 Task: Manage the activity-related settings
Action: Mouse moved to (167, 191)
Screenshot: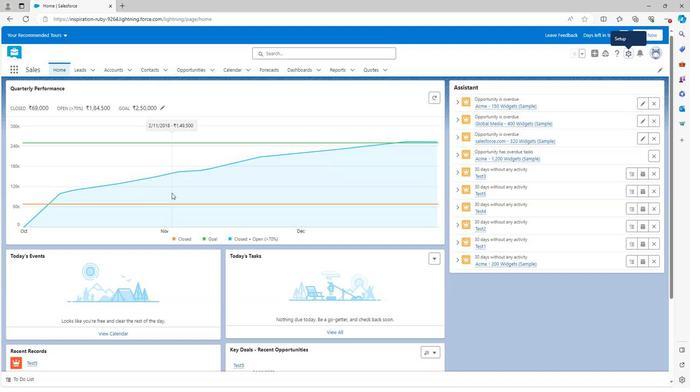 
Action: Mouse scrolled (167, 191) with delta (0, 0)
Screenshot: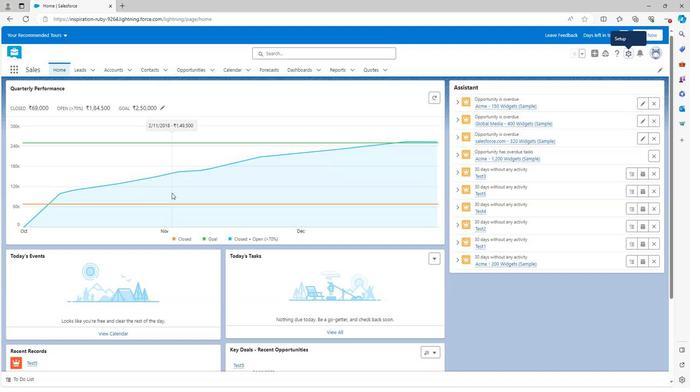 
Action: Mouse scrolled (167, 191) with delta (0, 0)
Screenshot: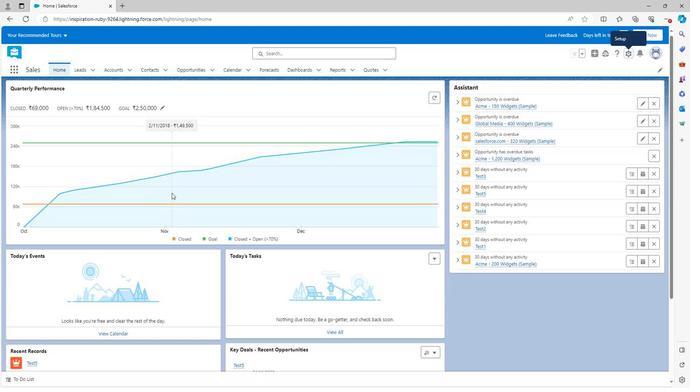 
Action: Mouse moved to (167, 192)
Screenshot: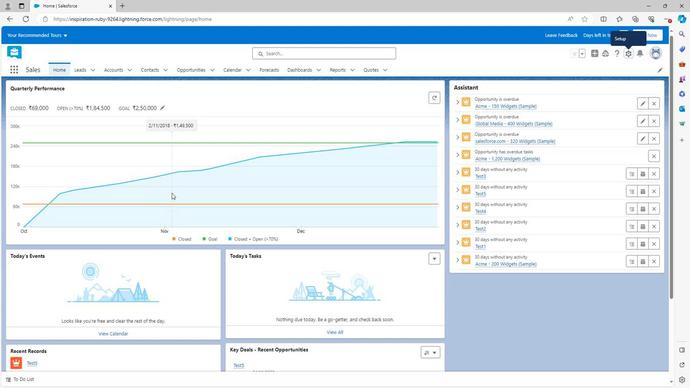 
Action: Mouse scrolled (167, 191) with delta (0, 0)
Screenshot: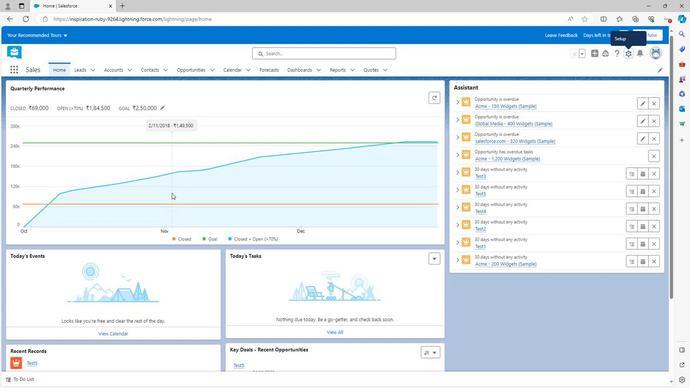 
Action: Mouse scrolled (167, 191) with delta (0, 0)
Screenshot: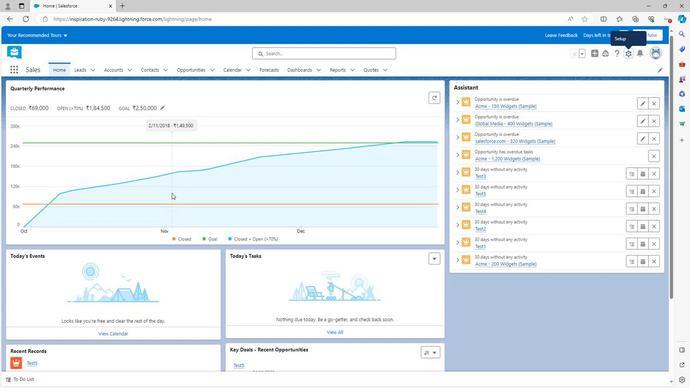 
Action: Mouse scrolled (167, 191) with delta (0, 0)
Screenshot: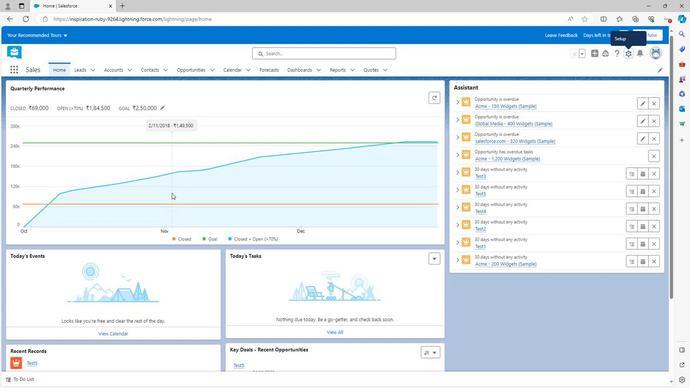 
Action: Mouse scrolled (167, 193) with delta (0, 0)
Screenshot: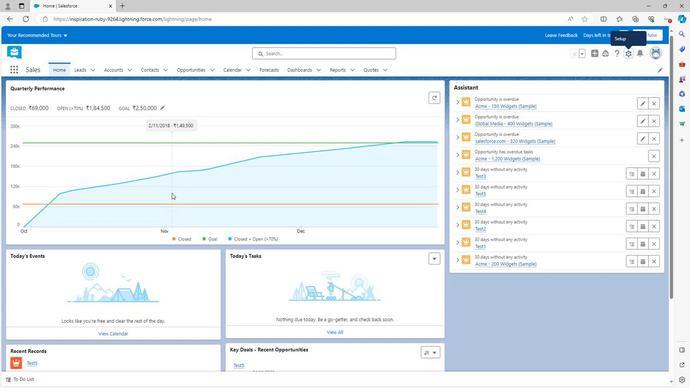 
Action: Mouse scrolled (167, 193) with delta (0, 0)
Screenshot: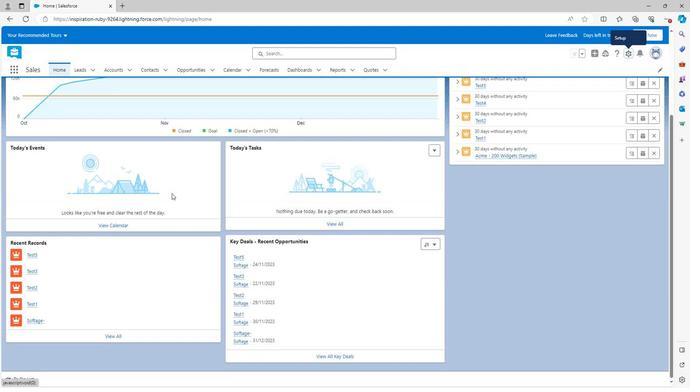 
Action: Mouse scrolled (167, 193) with delta (0, 0)
Screenshot: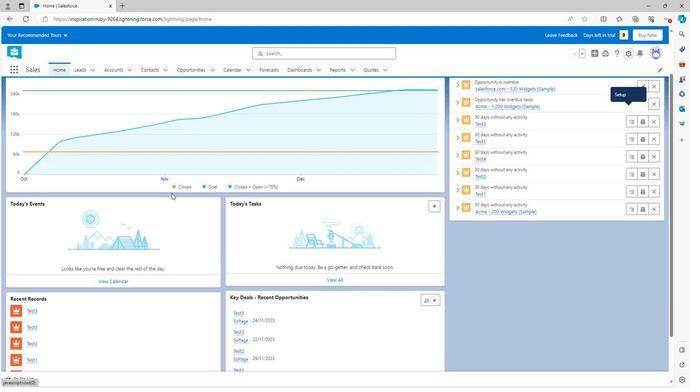 
Action: Mouse scrolled (167, 193) with delta (0, 0)
Screenshot: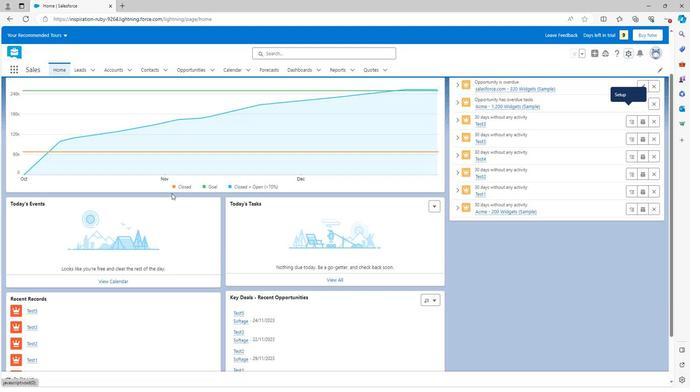 
Action: Mouse scrolled (167, 193) with delta (0, 0)
Screenshot: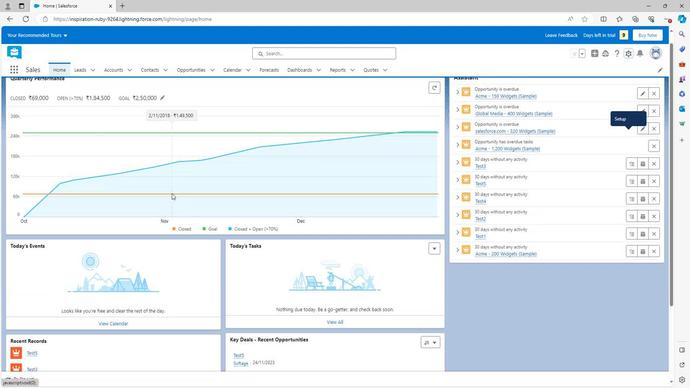 
Action: Mouse moved to (612, 62)
Screenshot: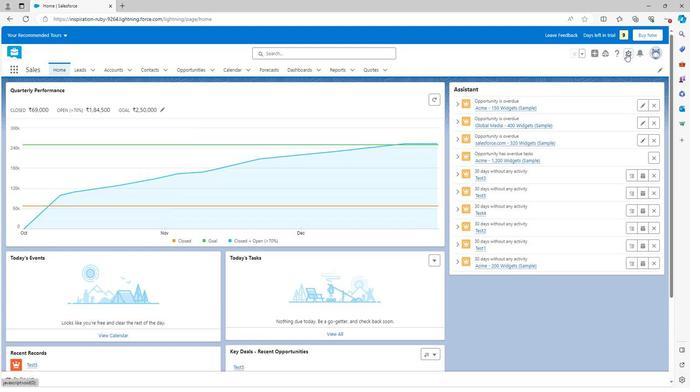 
Action: Mouse pressed left at (612, 62)
Screenshot: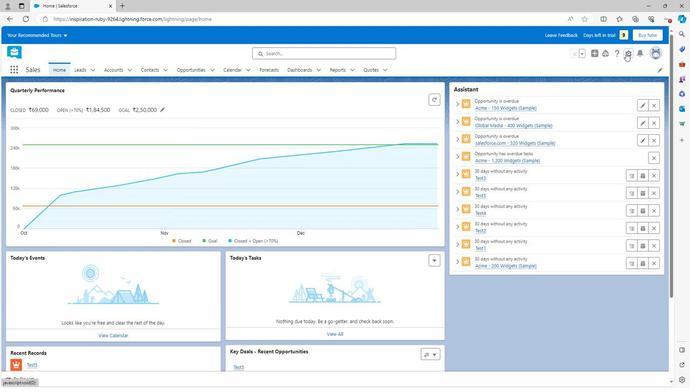 
Action: Mouse moved to (581, 84)
Screenshot: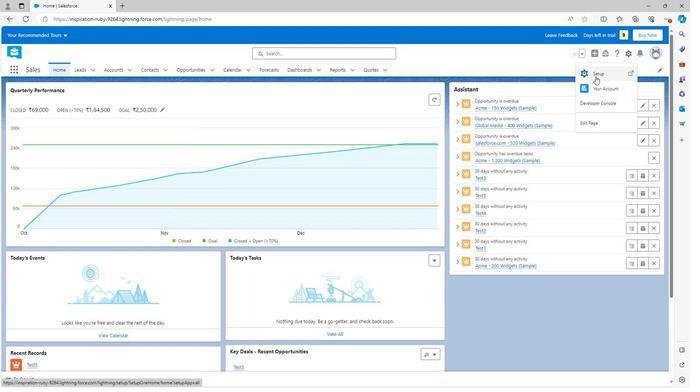 
Action: Mouse pressed left at (581, 84)
Screenshot: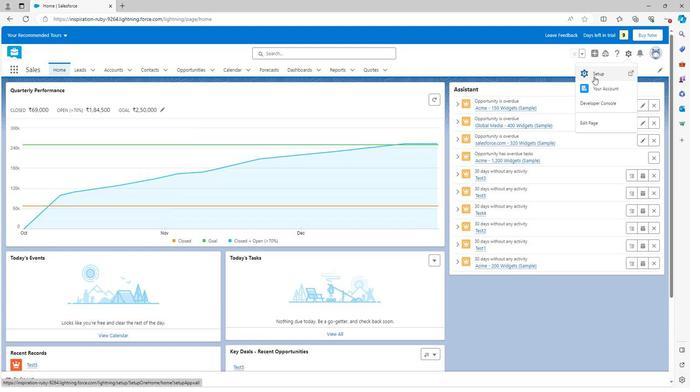 
Action: Mouse moved to (33, 270)
Screenshot: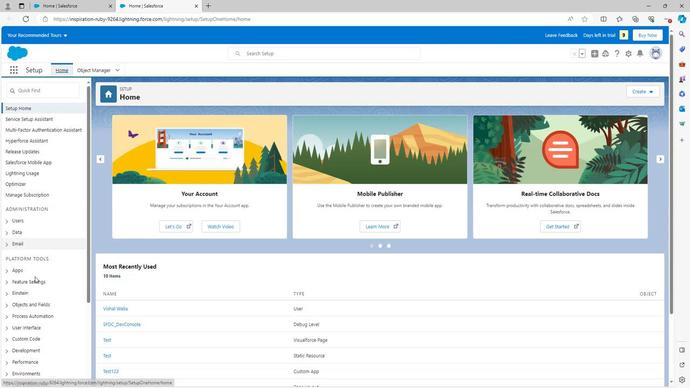 
Action: Mouse scrolled (33, 270) with delta (0, 0)
Screenshot: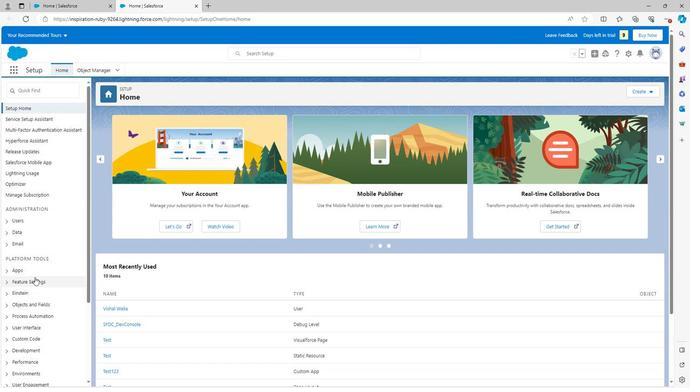 
Action: Mouse scrolled (33, 270) with delta (0, 0)
Screenshot: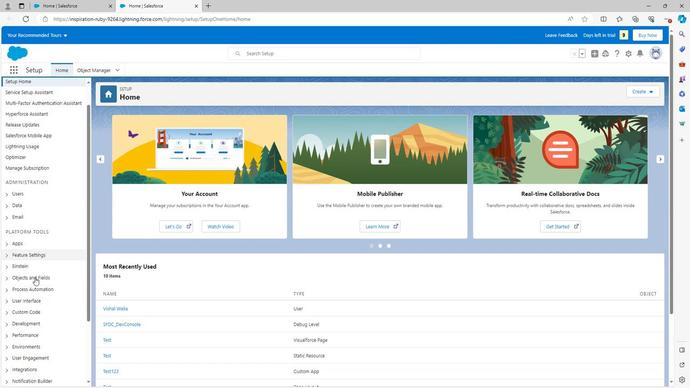 
Action: Mouse scrolled (33, 270) with delta (0, 0)
Screenshot: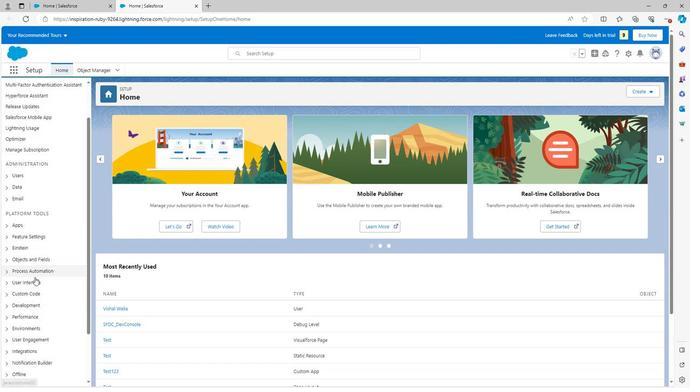 
Action: Mouse scrolled (33, 270) with delta (0, 0)
Screenshot: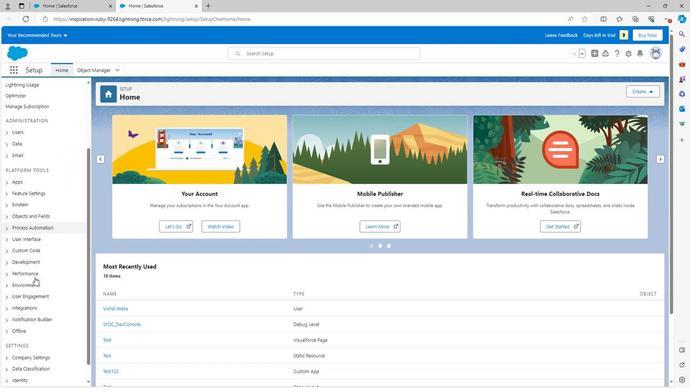 
Action: Mouse moved to (5, 291)
Screenshot: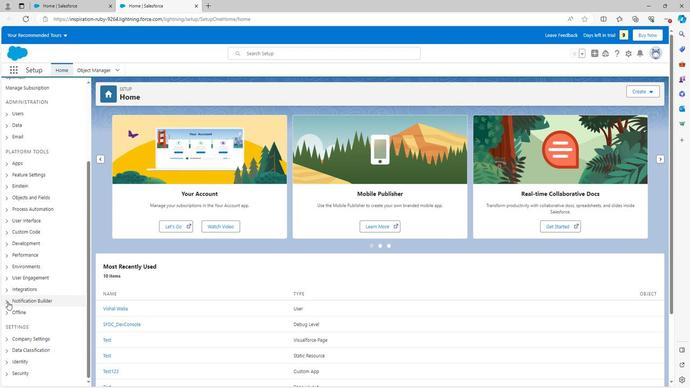 
Action: Mouse pressed left at (5, 291)
Screenshot: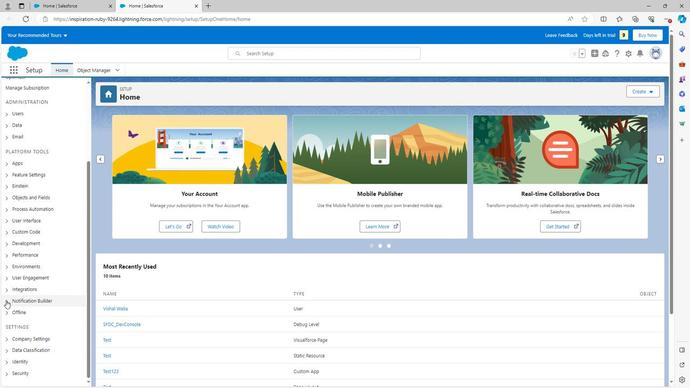 
Action: Mouse moved to (26, 311)
Screenshot: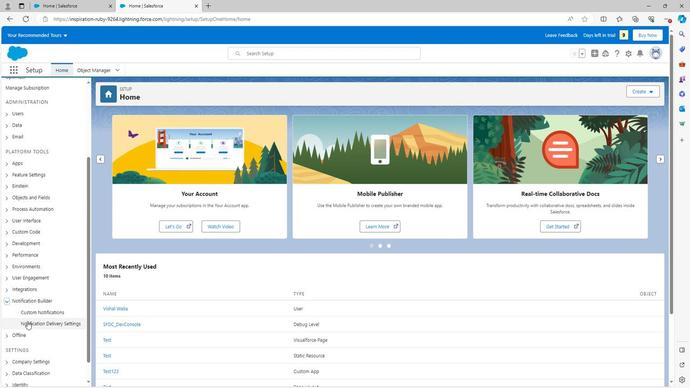 
Action: Mouse pressed left at (26, 311)
Screenshot: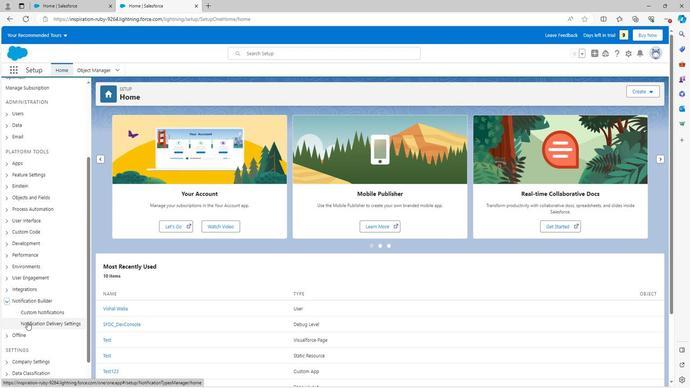
Action: Mouse moved to (167, 180)
Screenshot: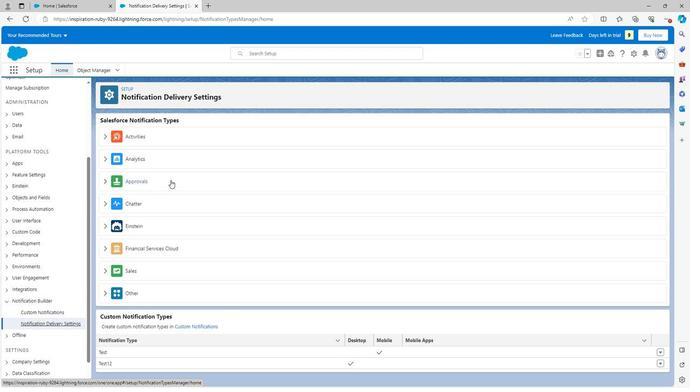 
Action: Mouse scrolled (167, 180) with delta (0, 0)
Screenshot: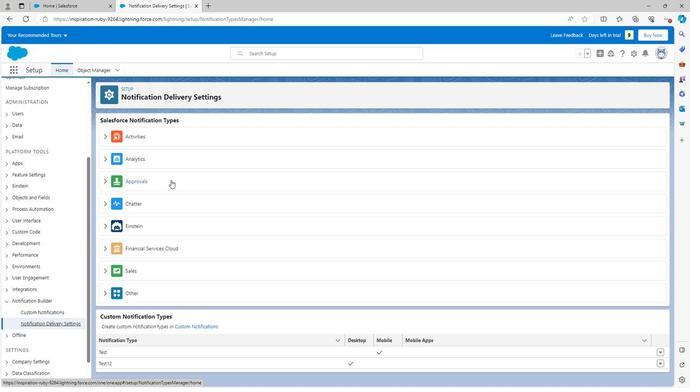 
Action: Mouse moved to (167, 180)
Screenshot: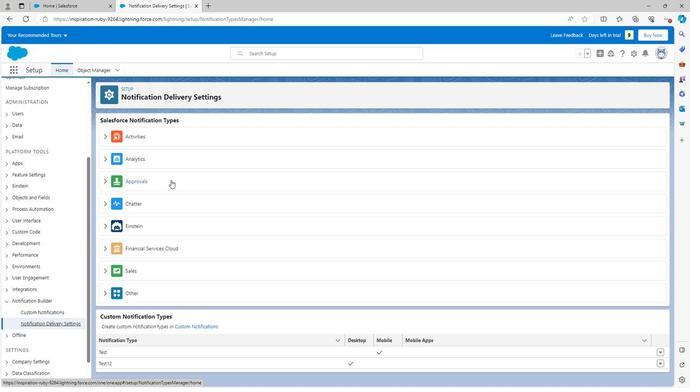 
Action: Mouse scrolled (167, 180) with delta (0, 0)
Screenshot: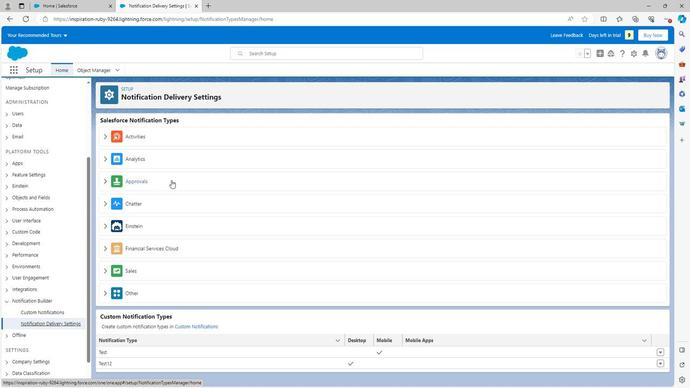 
Action: Mouse scrolled (167, 180) with delta (0, 0)
Screenshot: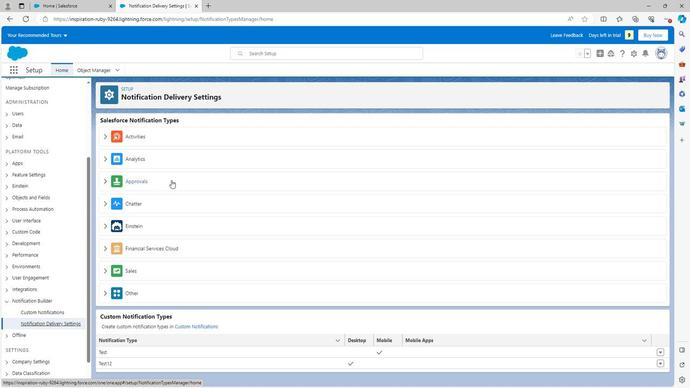 
Action: Mouse moved to (167, 180)
Screenshot: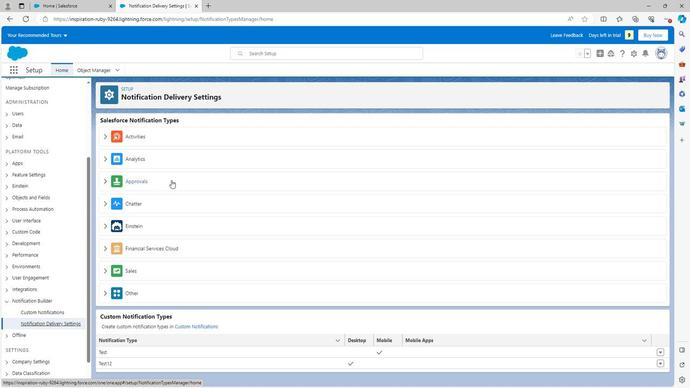 
Action: Mouse scrolled (167, 180) with delta (0, 0)
Screenshot: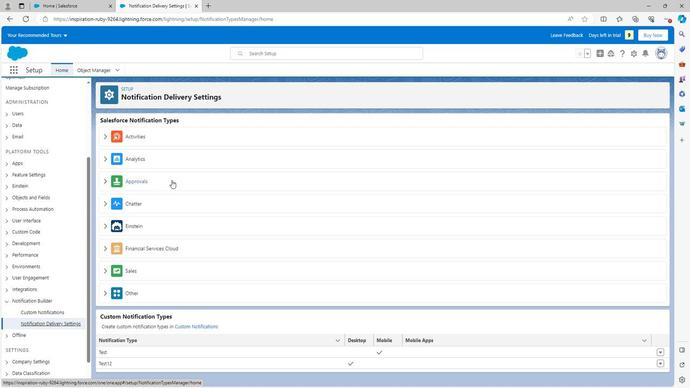 
Action: Mouse scrolled (167, 180) with delta (0, 0)
Screenshot: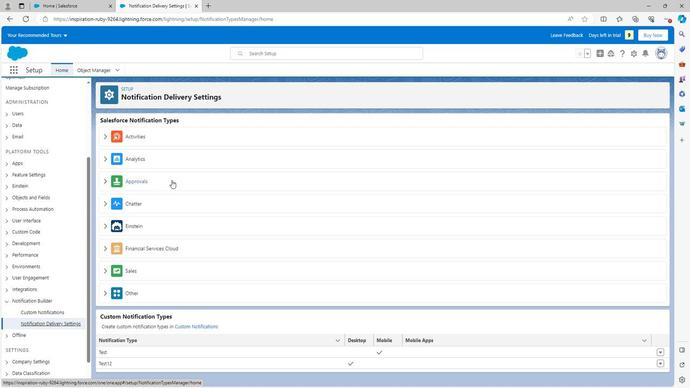 
Action: Mouse scrolled (167, 180) with delta (0, 0)
Screenshot: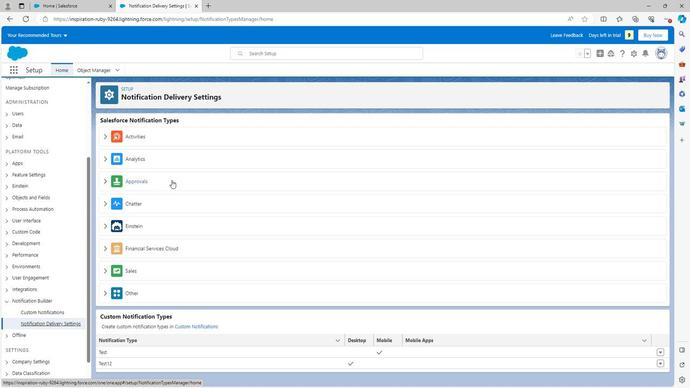 
Action: Mouse moved to (103, 242)
Screenshot: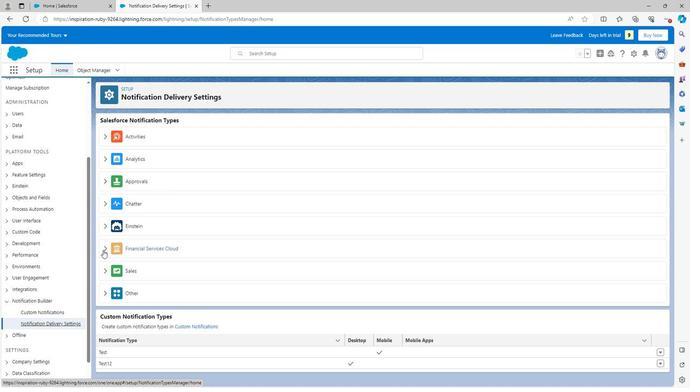 
Action: Mouse pressed left at (103, 242)
Screenshot: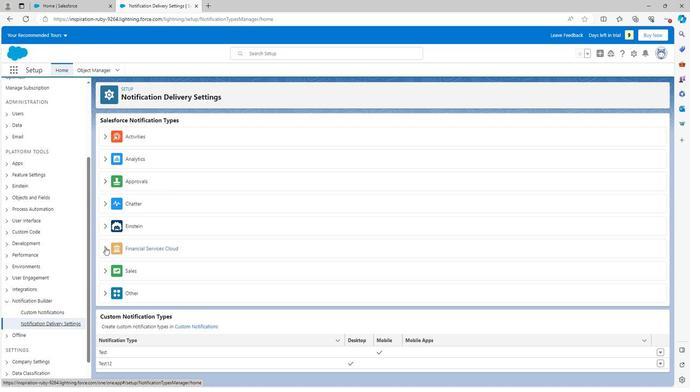 
Action: Mouse moved to (103, 242)
Screenshot: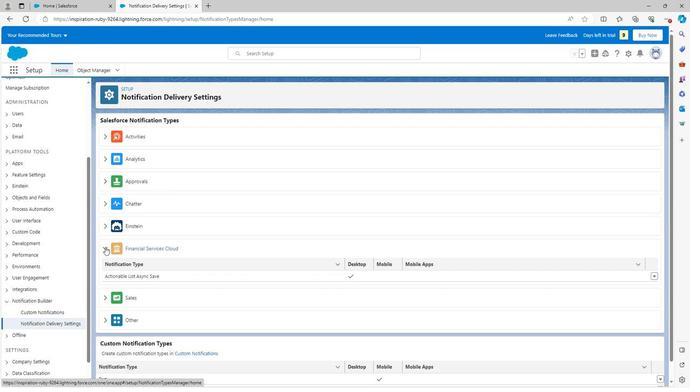 
Action: Mouse pressed left at (103, 242)
Screenshot: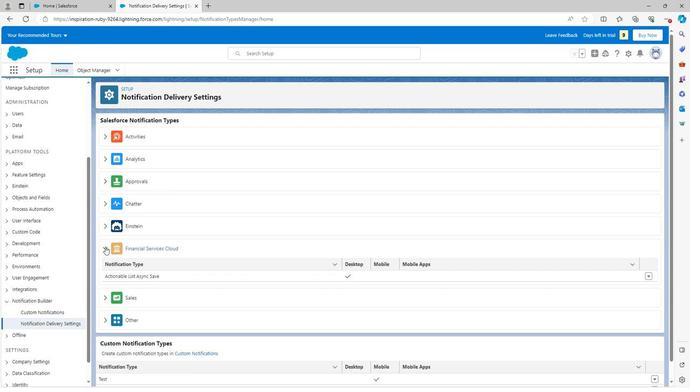 
Action: Mouse moved to (100, 222)
Screenshot: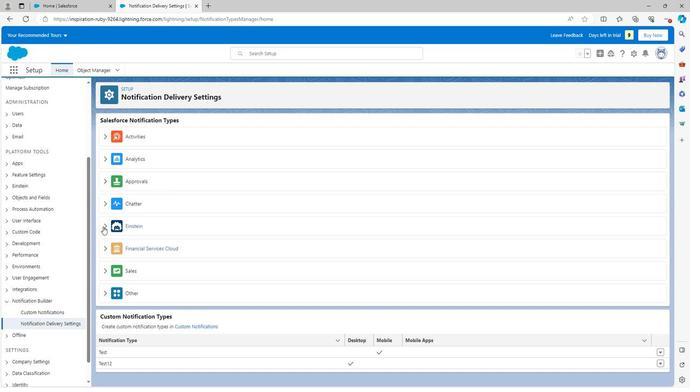
Action: Mouse pressed left at (100, 222)
Screenshot: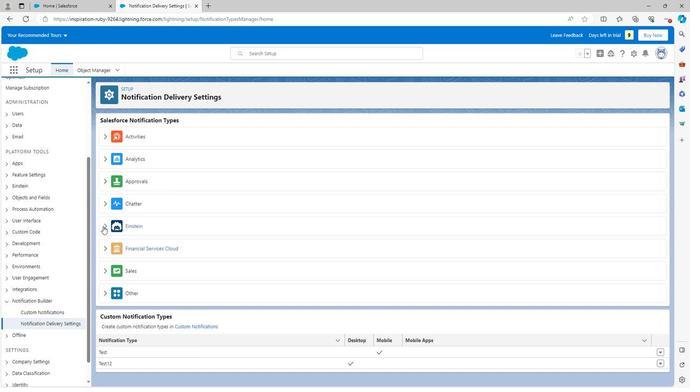 
Action: Mouse moved to (211, 243)
Screenshot: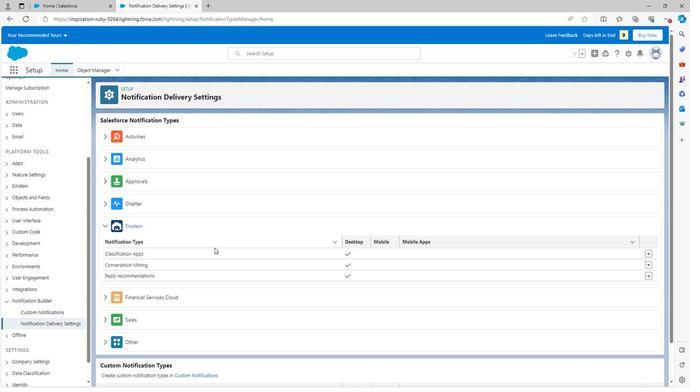 
Action: Mouse scrolled (211, 243) with delta (0, 0)
Screenshot: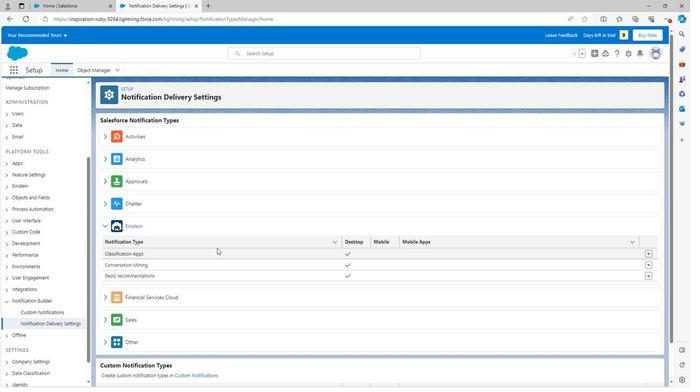 
Action: Mouse scrolled (211, 243) with delta (0, 0)
Screenshot: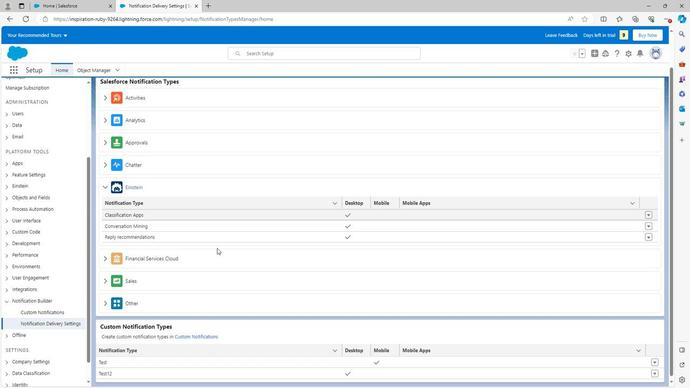 
Action: Mouse scrolled (211, 243) with delta (0, 0)
Screenshot: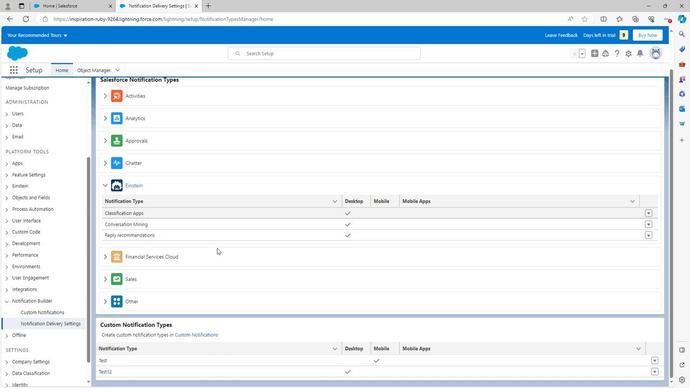 
Action: Mouse scrolled (211, 243) with delta (0, 0)
Screenshot: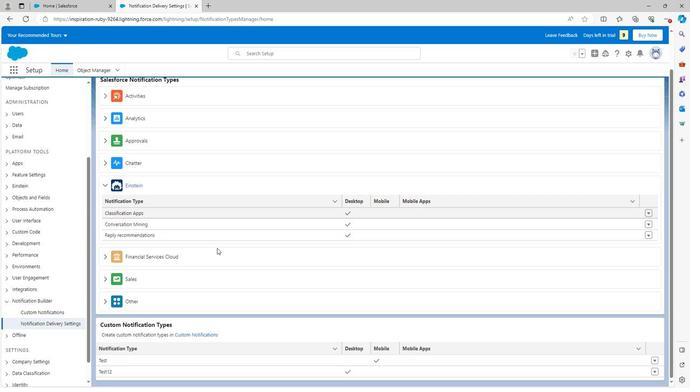 
Action: Mouse scrolled (211, 243) with delta (0, 0)
Screenshot: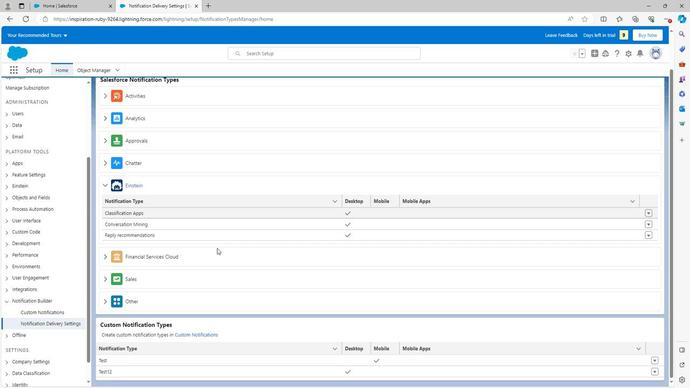 
Action: Mouse scrolled (211, 243) with delta (0, 0)
Screenshot: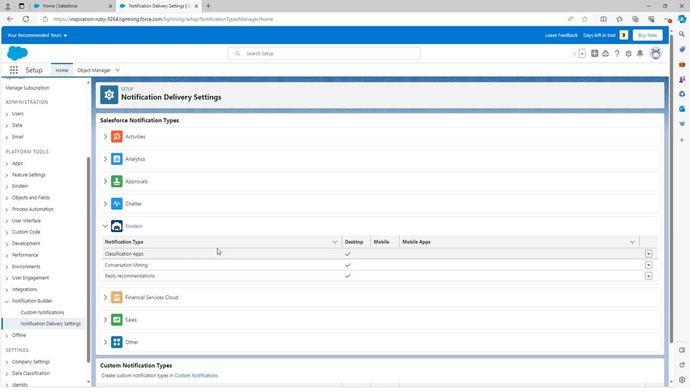 
Action: Mouse scrolled (211, 243) with delta (0, 0)
Screenshot: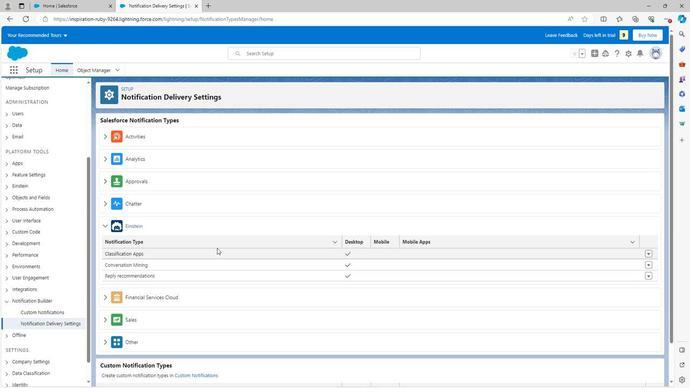 
Action: Mouse scrolled (211, 243) with delta (0, 0)
Screenshot: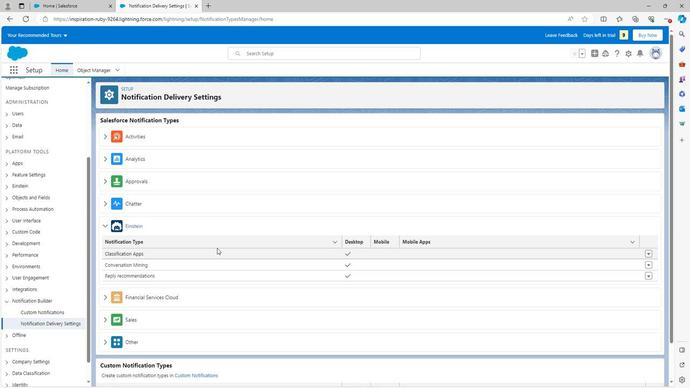 
Action: Mouse moved to (101, 220)
Screenshot: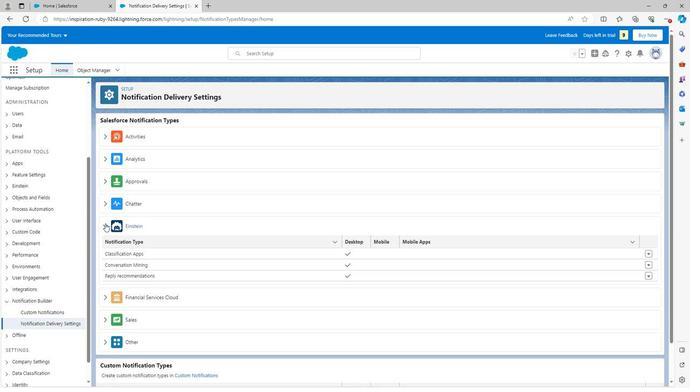 
Action: Mouse pressed left at (101, 220)
Screenshot: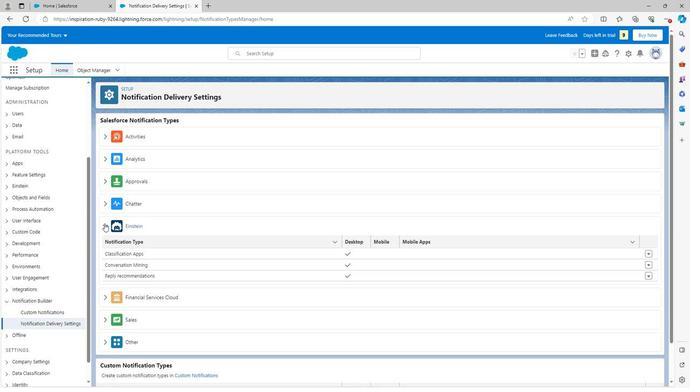 
Action: Mouse moved to (102, 202)
Screenshot: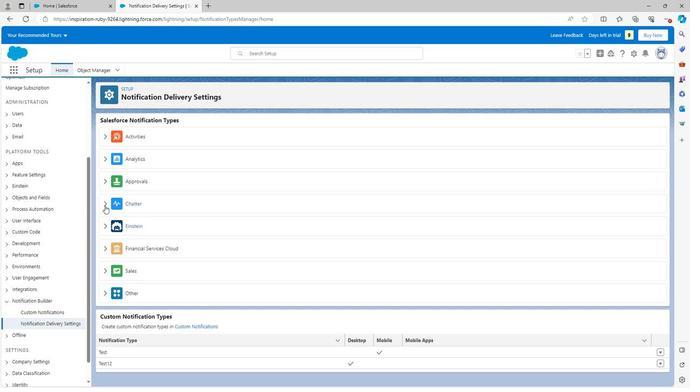 
Action: Mouse pressed left at (102, 202)
Screenshot: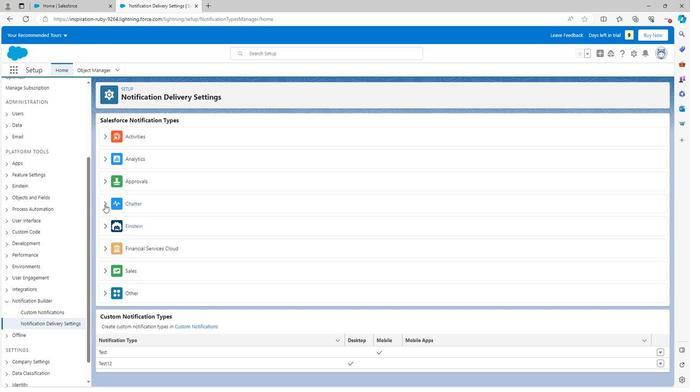 
Action: Mouse moved to (101, 180)
Screenshot: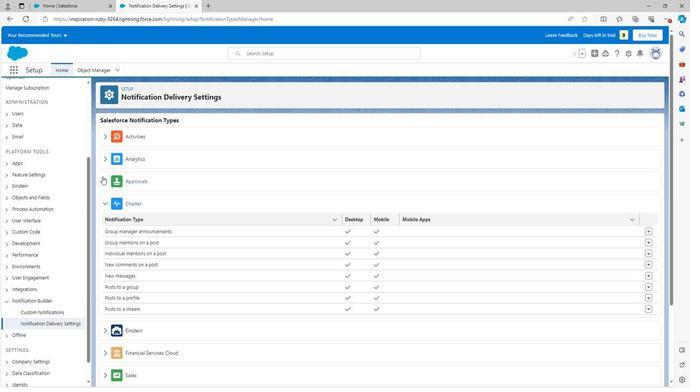 
Action: Mouse pressed left at (101, 180)
Screenshot: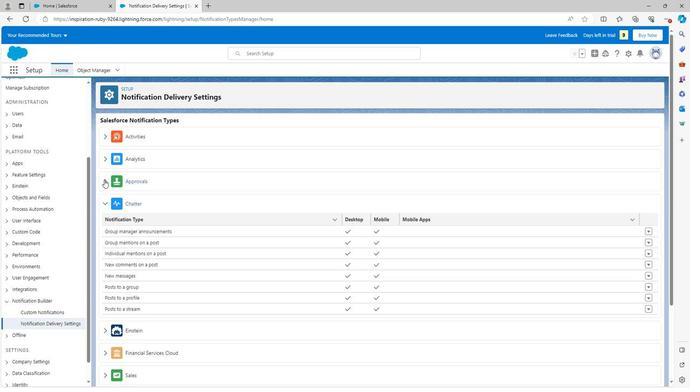 
Action: Mouse moved to (132, 235)
Screenshot: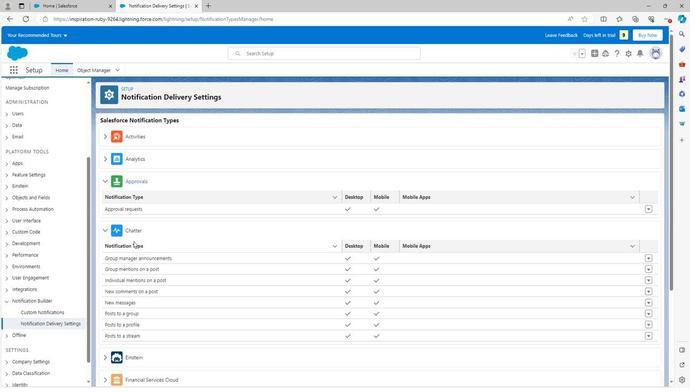 
Action: Mouse scrolled (132, 234) with delta (0, 0)
Screenshot: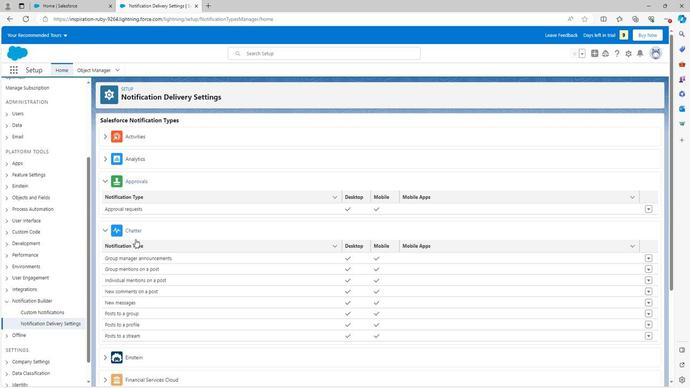 
Action: Mouse scrolled (132, 234) with delta (0, 0)
Screenshot: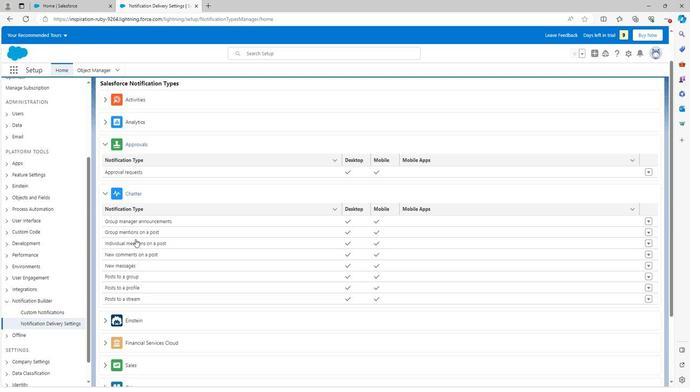 
Action: Mouse scrolled (132, 234) with delta (0, 0)
Screenshot: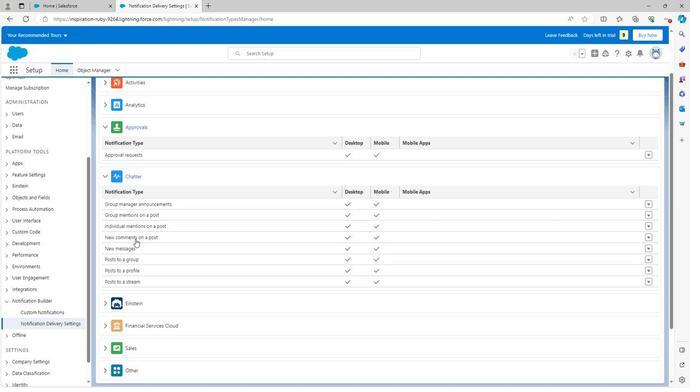 
Action: Mouse moved to (124, 210)
Screenshot: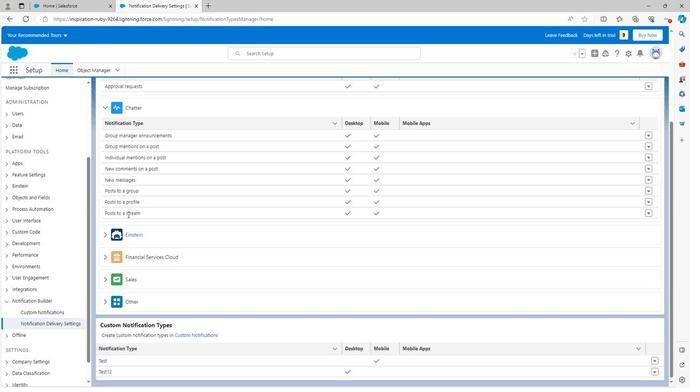 
Action: Mouse scrolled (124, 210) with delta (0, 0)
Screenshot: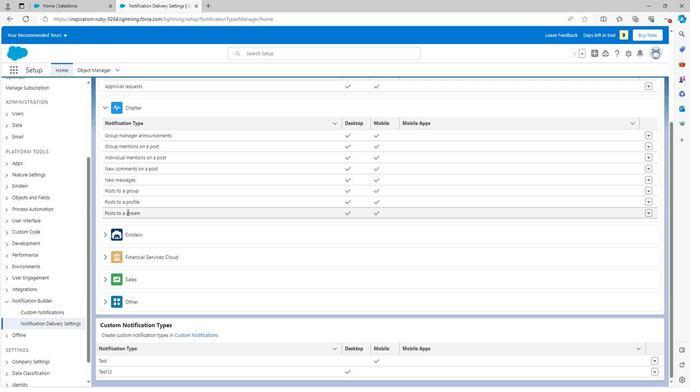 
Action: Mouse moved to (124, 210)
Screenshot: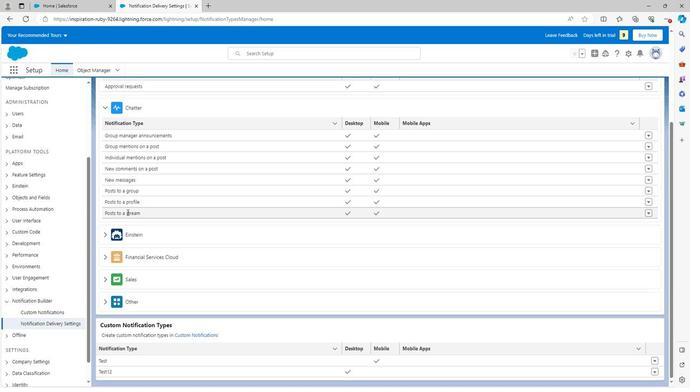 
Action: Mouse scrolled (124, 210) with delta (0, 0)
Screenshot: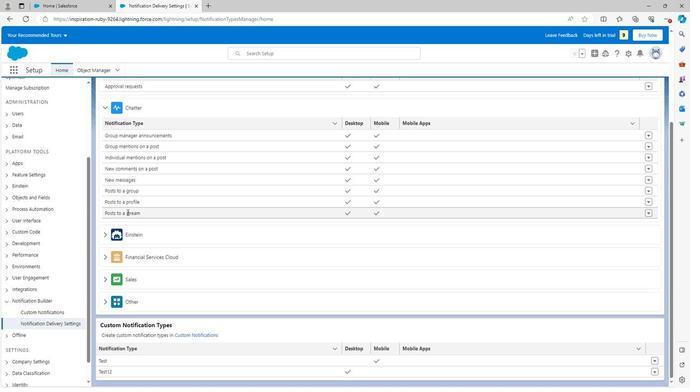 
Action: Mouse scrolled (124, 210) with delta (0, 0)
Screenshot: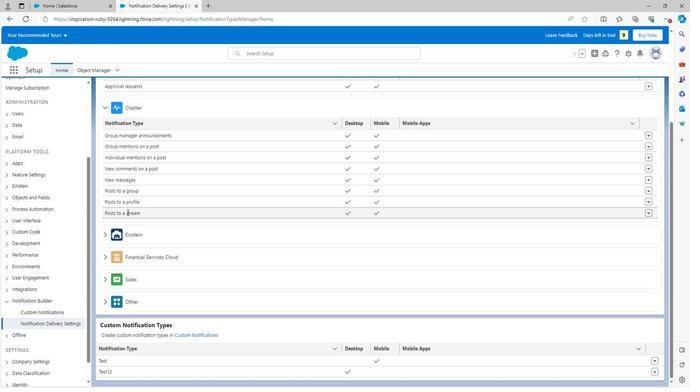 
Action: Mouse moved to (103, 160)
Screenshot: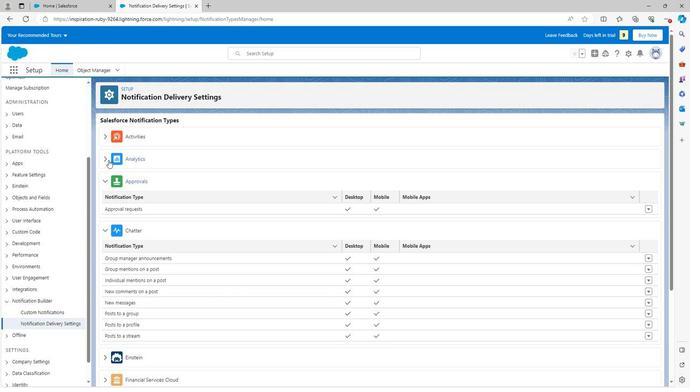 
Action: Mouse pressed left at (103, 160)
Screenshot: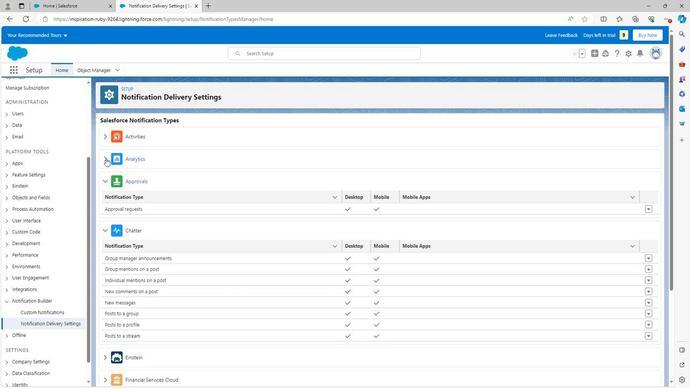 
Action: Mouse moved to (133, 208)
Screenshot: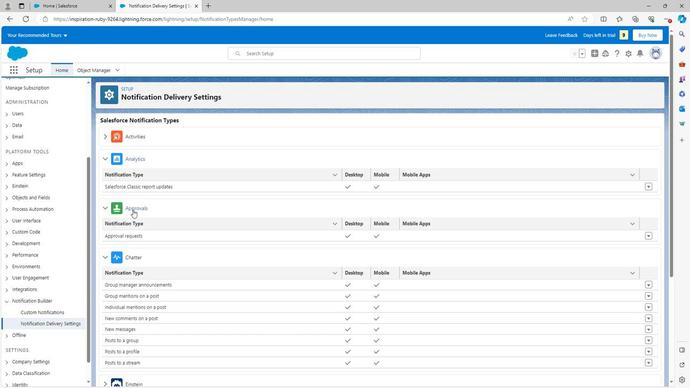 
Action: Mouse scrolled (133, 208) with delta (0, 0)
Screenshot: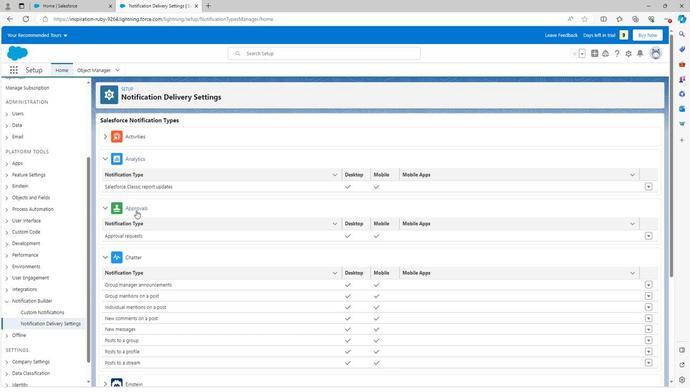 
Action: Mouse moved to (133, 208)
Screenshot: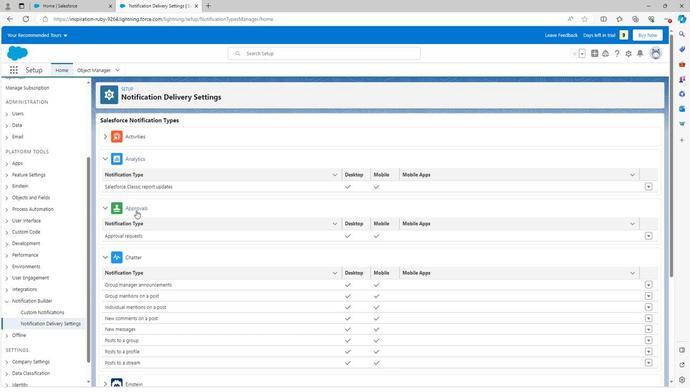 
Action: Mouse scrolled (133, 208) with delta (0, 0)
Screenshot: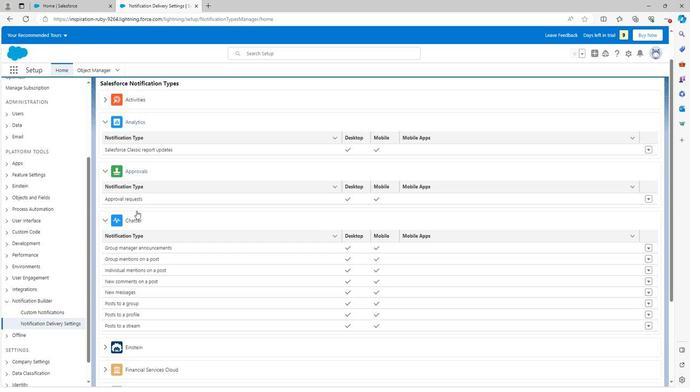
Action: Mouse scrolled (133, 208) with delta (0, 0)
Screenshot: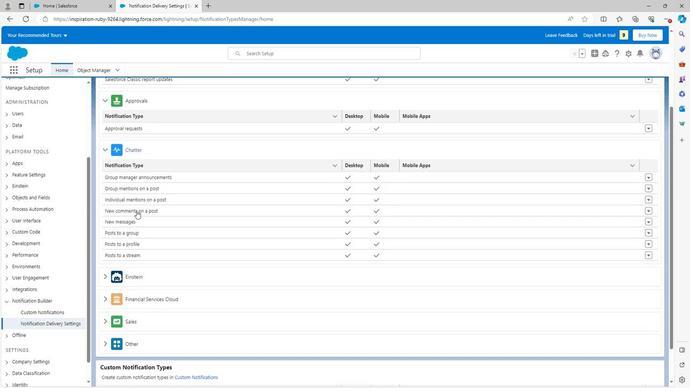
Action: Mouse scrolled (133, 209) with delta (0, 0)
Screenshot: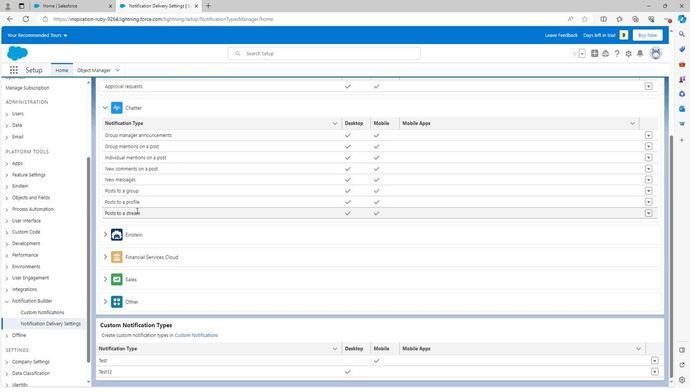 
Action: Mouse scrolled (133, 209) with delta (0, 0)
Screenshot: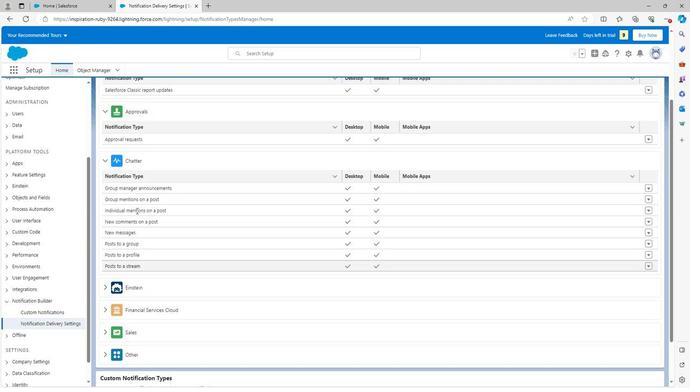 
Action: Mouse moved to (250, 246)
Screenshot: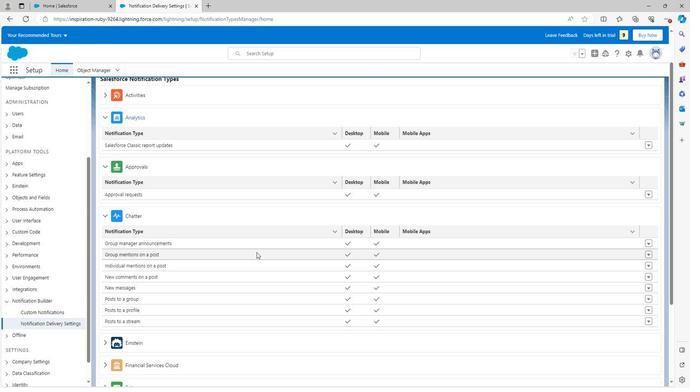 
Action: Mouse scrolled (250, 246) with delta (0, 0)
Screenshot: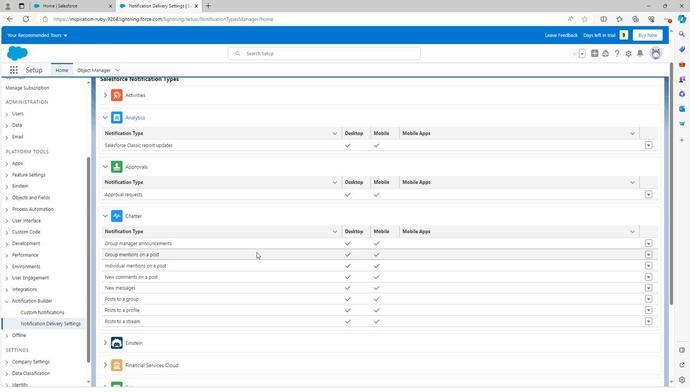 
Action: Mouse scrolled (250, 246) with delta (0, 0)
Screenshot: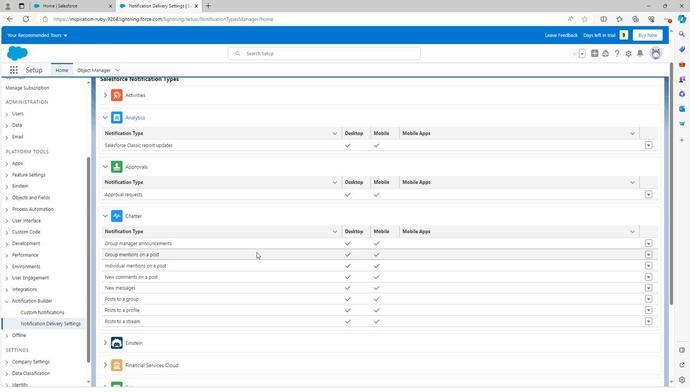 
Action: Mouse scrolled (250, 246) with delta (0, 0)
Screenshot: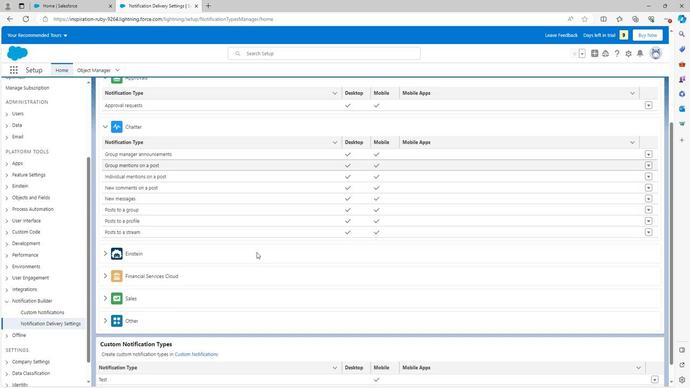 
Action: Mouse scrolled (250, 246) with delta (0, 0)
Screenshot: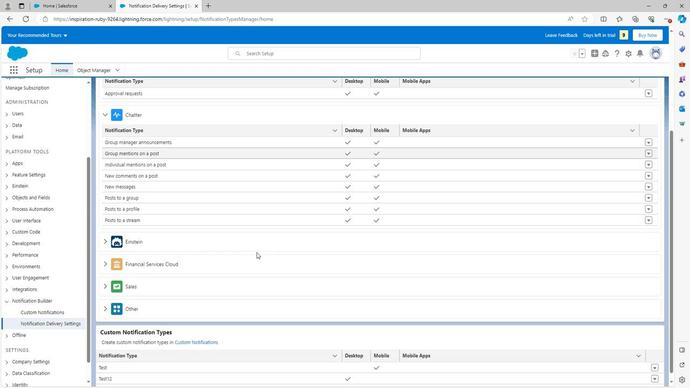 
Action: Mouse scrolled (250, 246) with delta (0, 0)
Screenshot: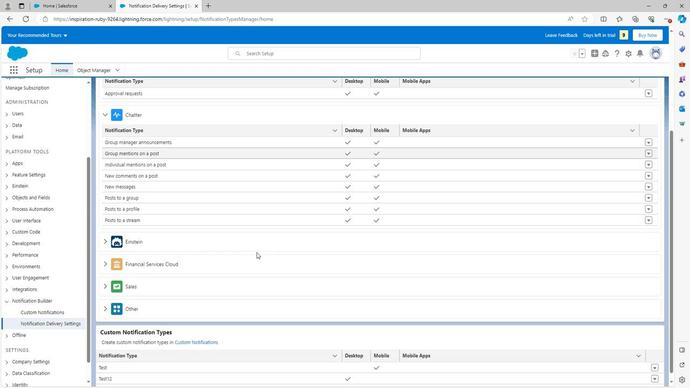 
Action: Mouse moved to (251, 246)
Screenshot: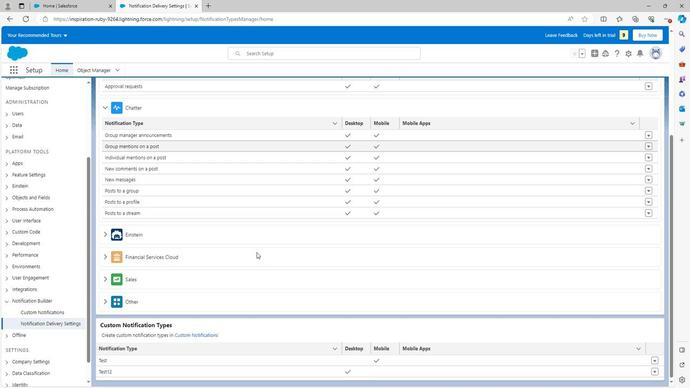 
Action: Mouse scrolled (251, 247) with delta (0, 0)
Screenshot: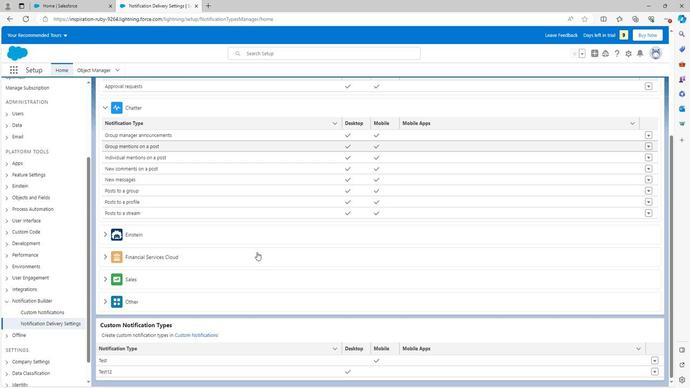 
Action: Mouse scrolled (251, 247) with delta (0, 0)
Screenshot: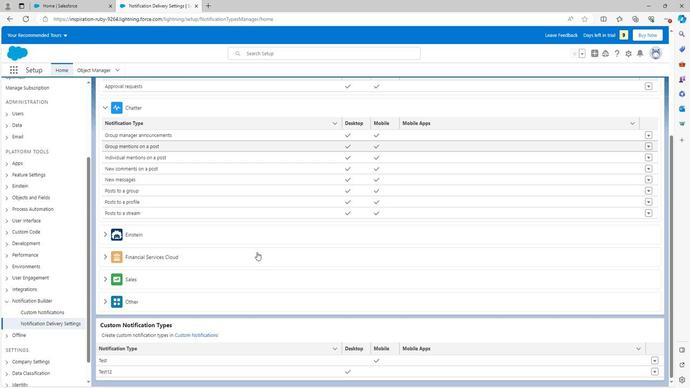 
Action: Mouse scrolled (251, 247) with delta (0, 0)
Screenshot: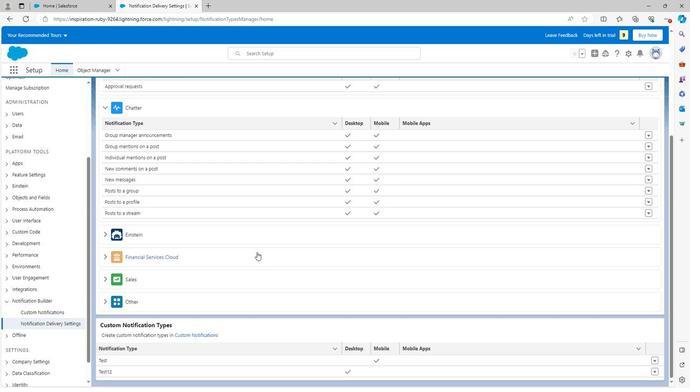
Action: Mouse scrolled (251, 247) with delta (0, 0)
Screenshot: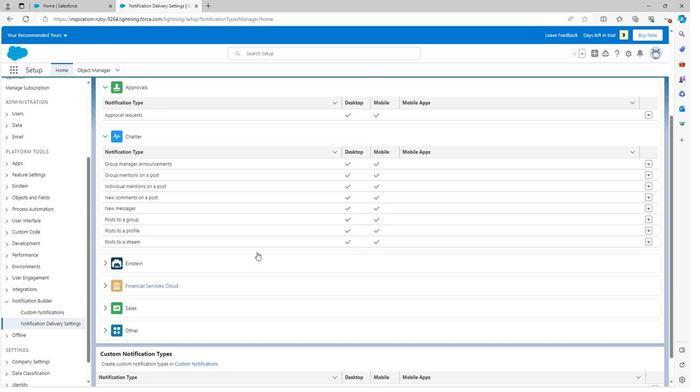 
Action: Mouse scrolled (251, 247) with delta (0, 0)
Screenshot: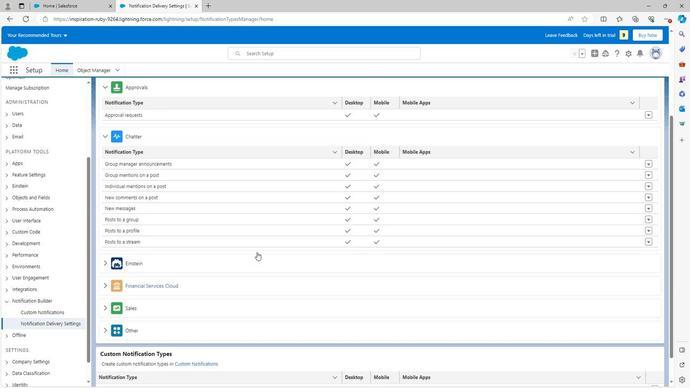
Action: Mouse scrolled (251, 247) with delta (0, 0)
Screenshot: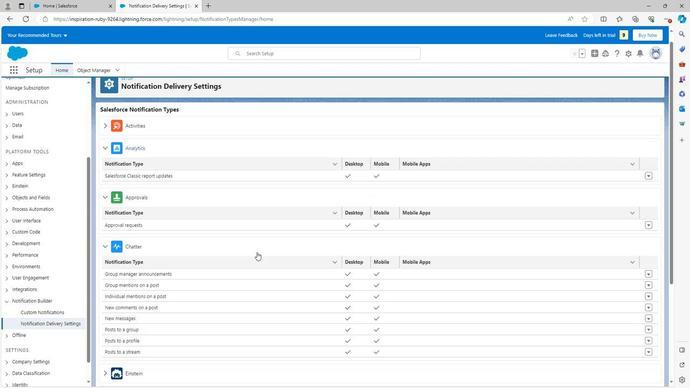 
Action: Mouse moved to (252, 246)
Screenshot: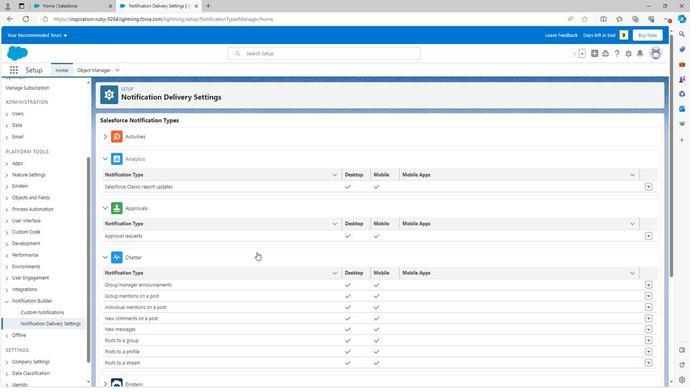 
